 Task: Show available start times in increments of 5 minutes.
Action: Mouse moved to (510, 560)
Screenshot: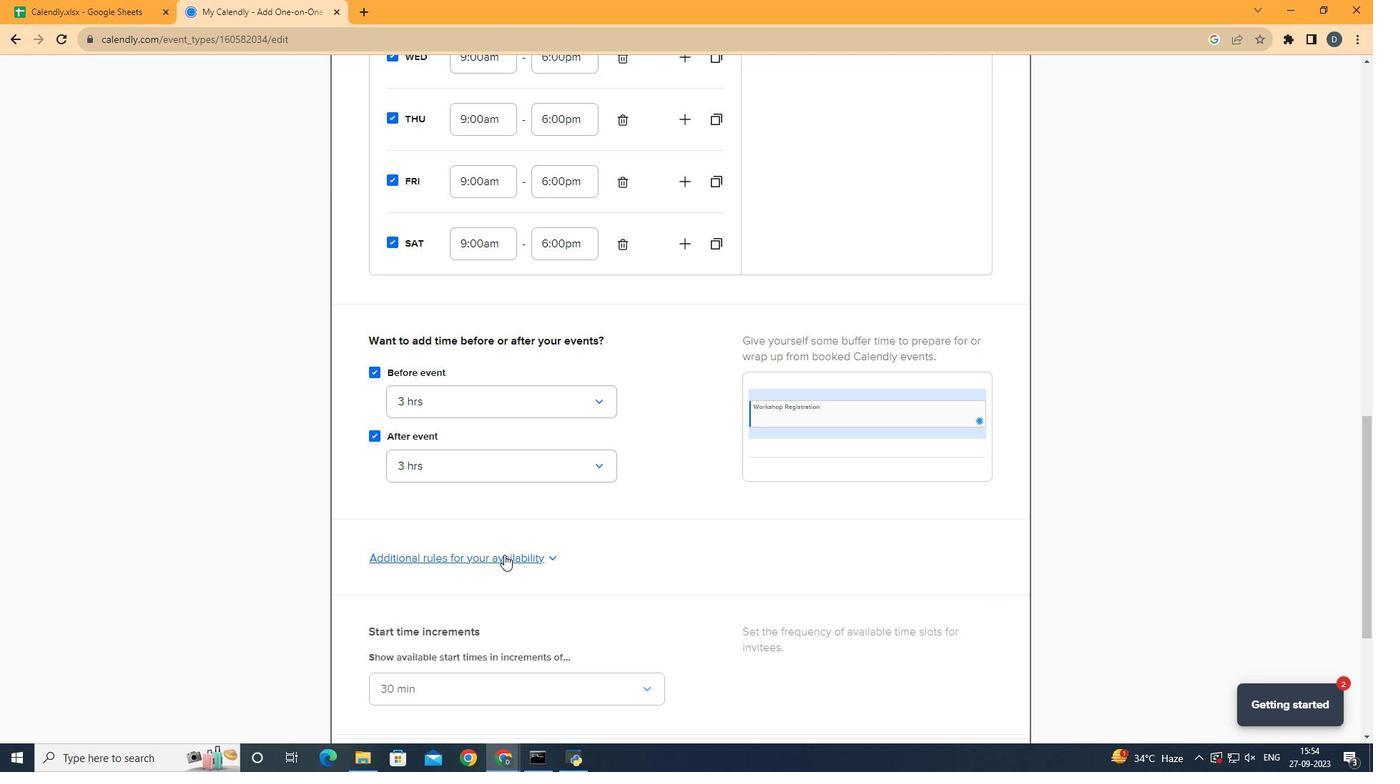 
Action: Mouse pressed left at (510, 560)
Screenshot: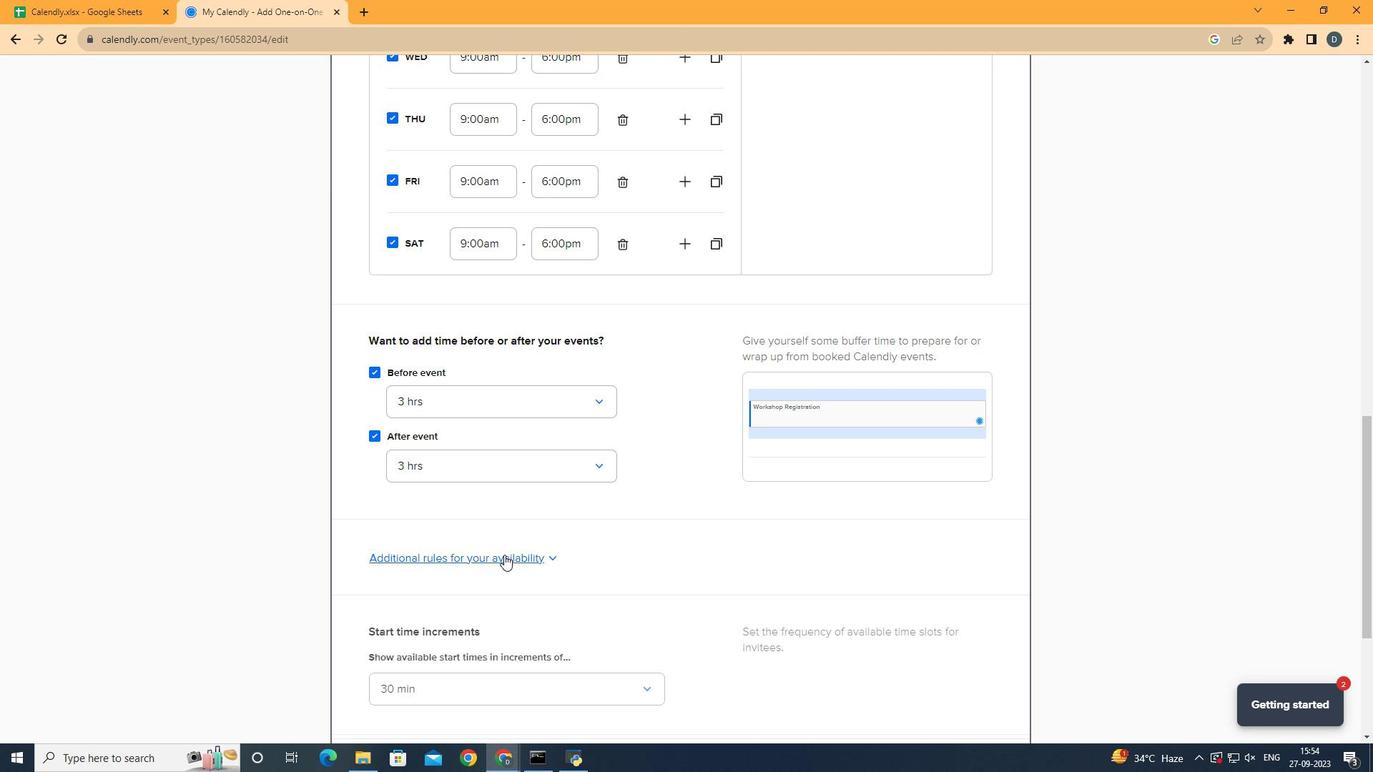 
Action: Mouse moved to (638, 492)
Screenshot: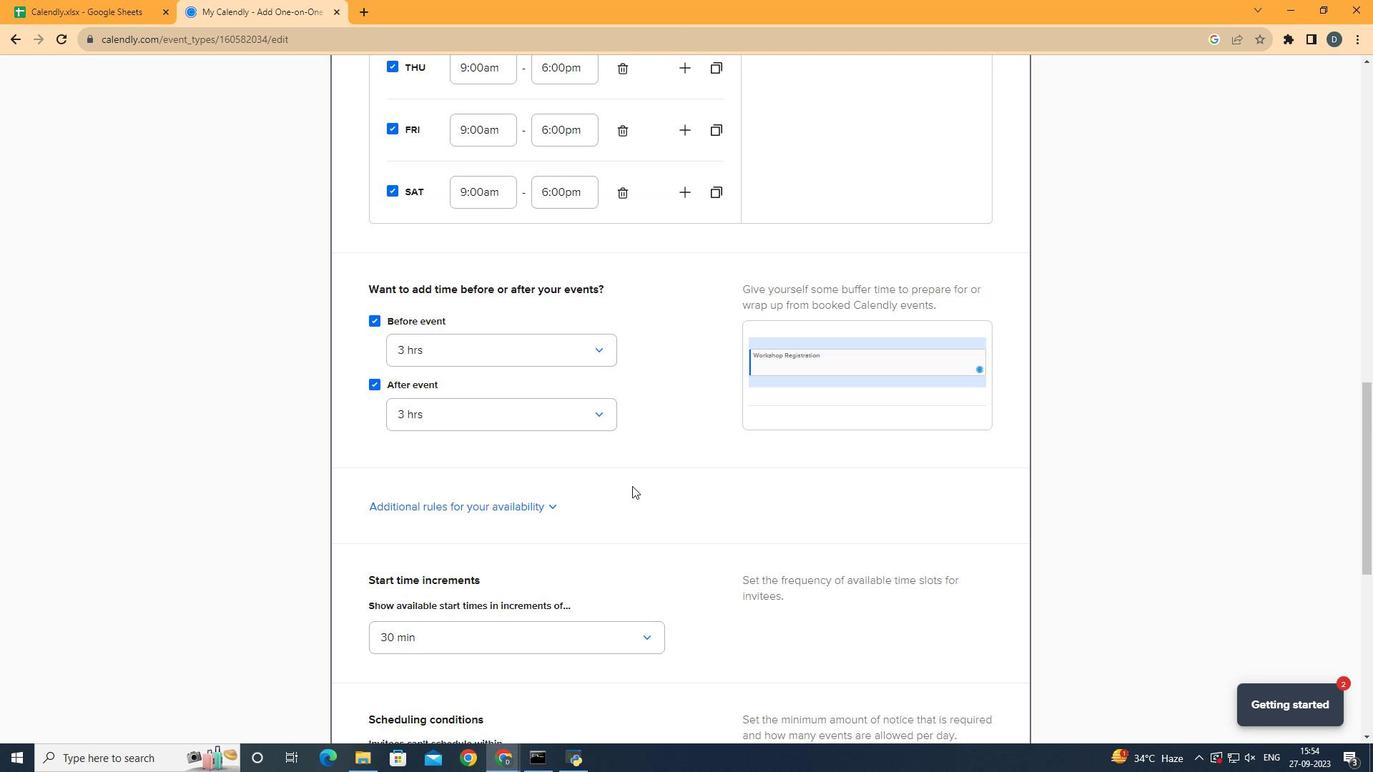 
Action: Mouse scrolled (638, 491) with delta (0, 0)
Screenshot: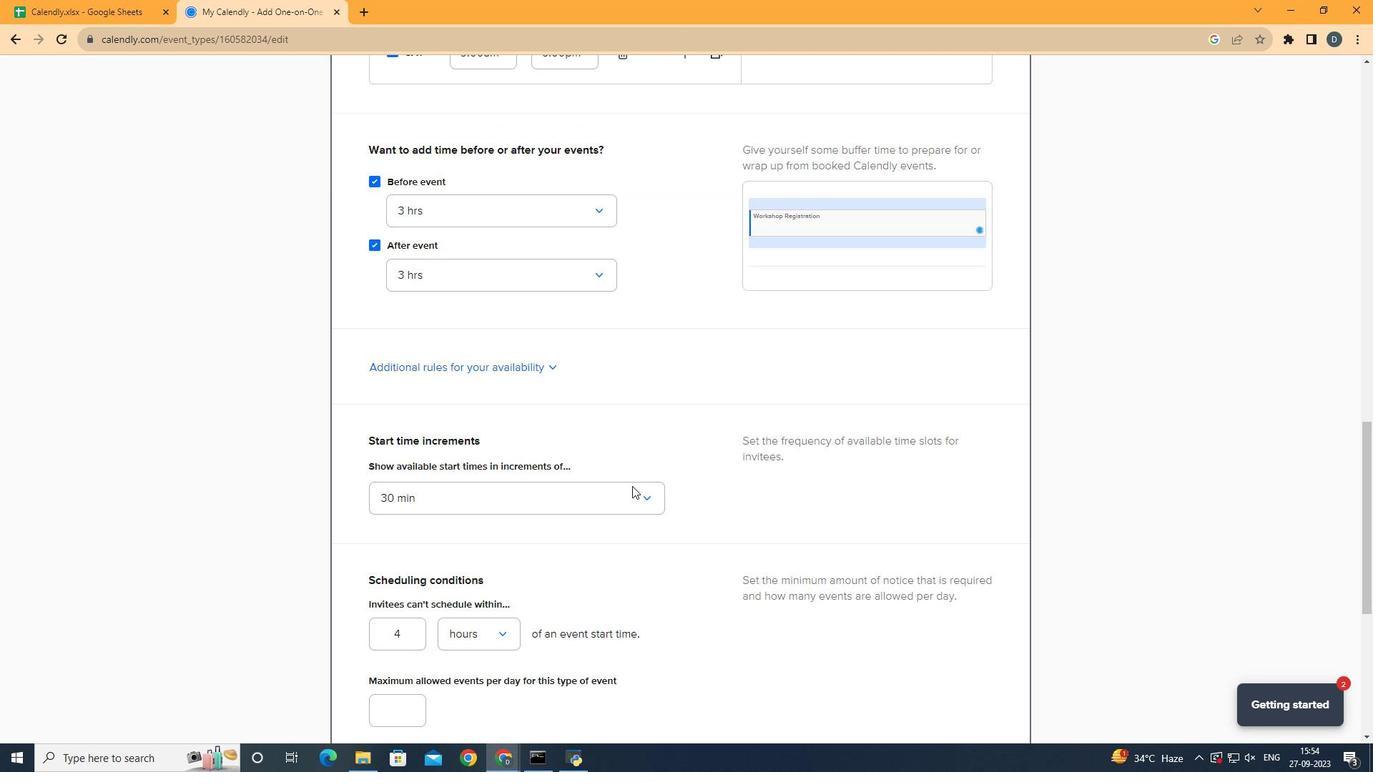 
Action: Mouse scrolled (638, 491) with delta (0, 0)
Screenshot: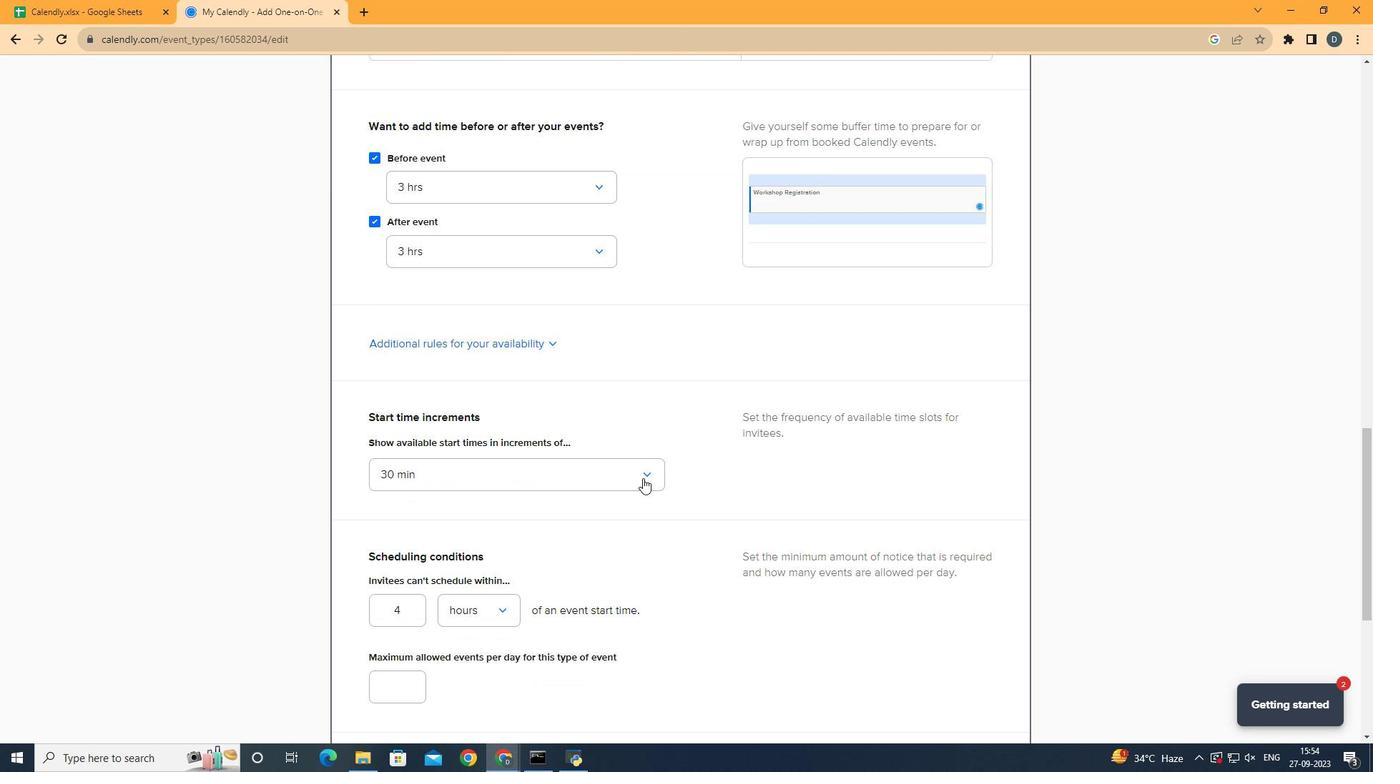 
Action: Mouse scrolled (638, 491) with delta (0, 0)
Screenshot: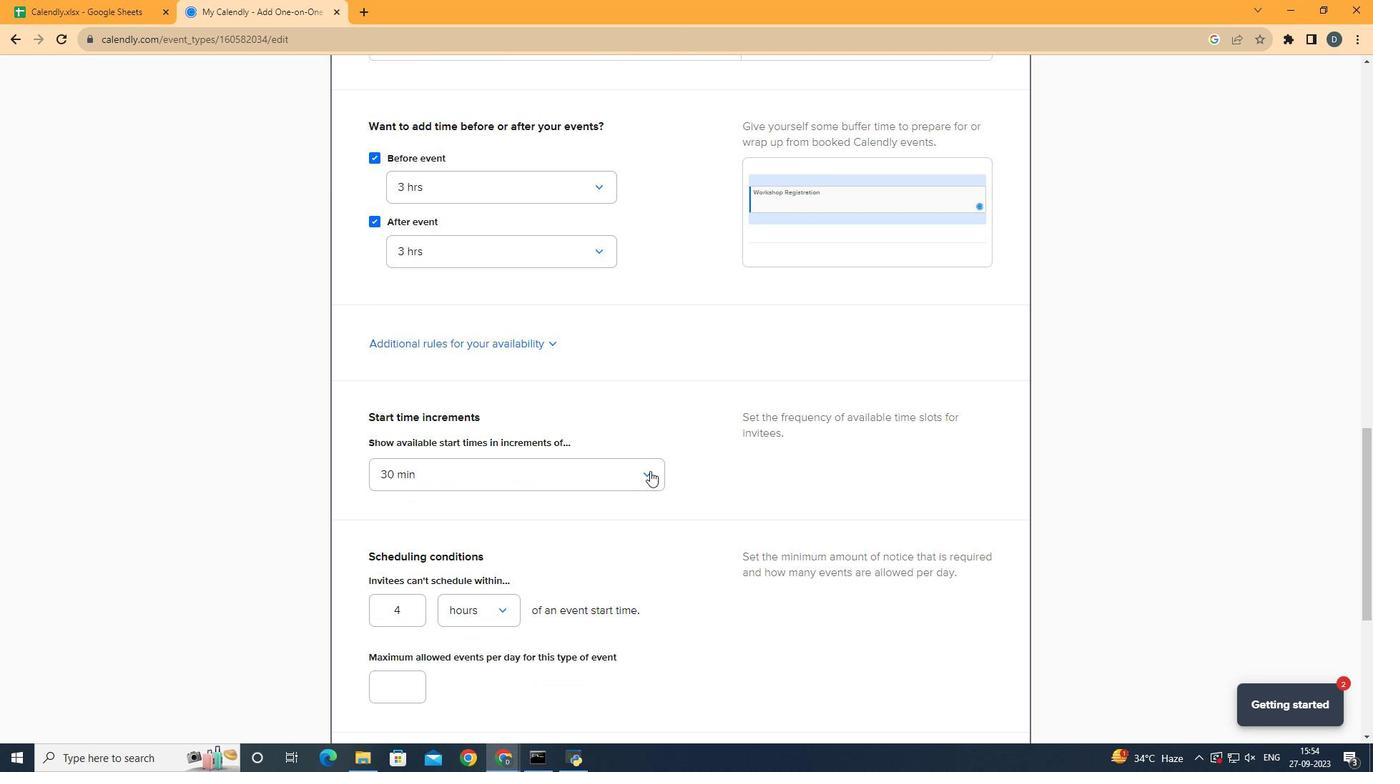 
Action: Mouse moved to (691, 450)
Screenshot: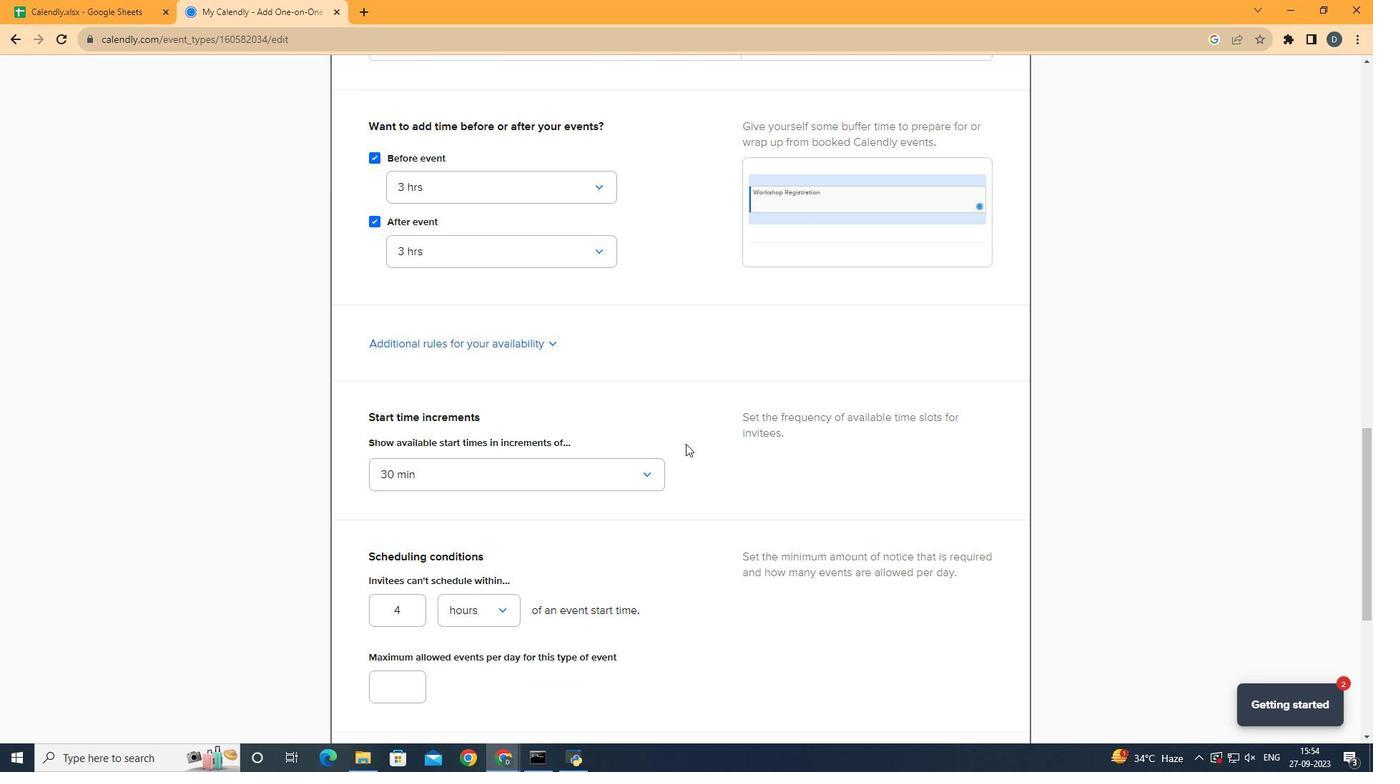 
Action: Mouse scrolled (691, 449) with delta (0, 0)
Screenshot: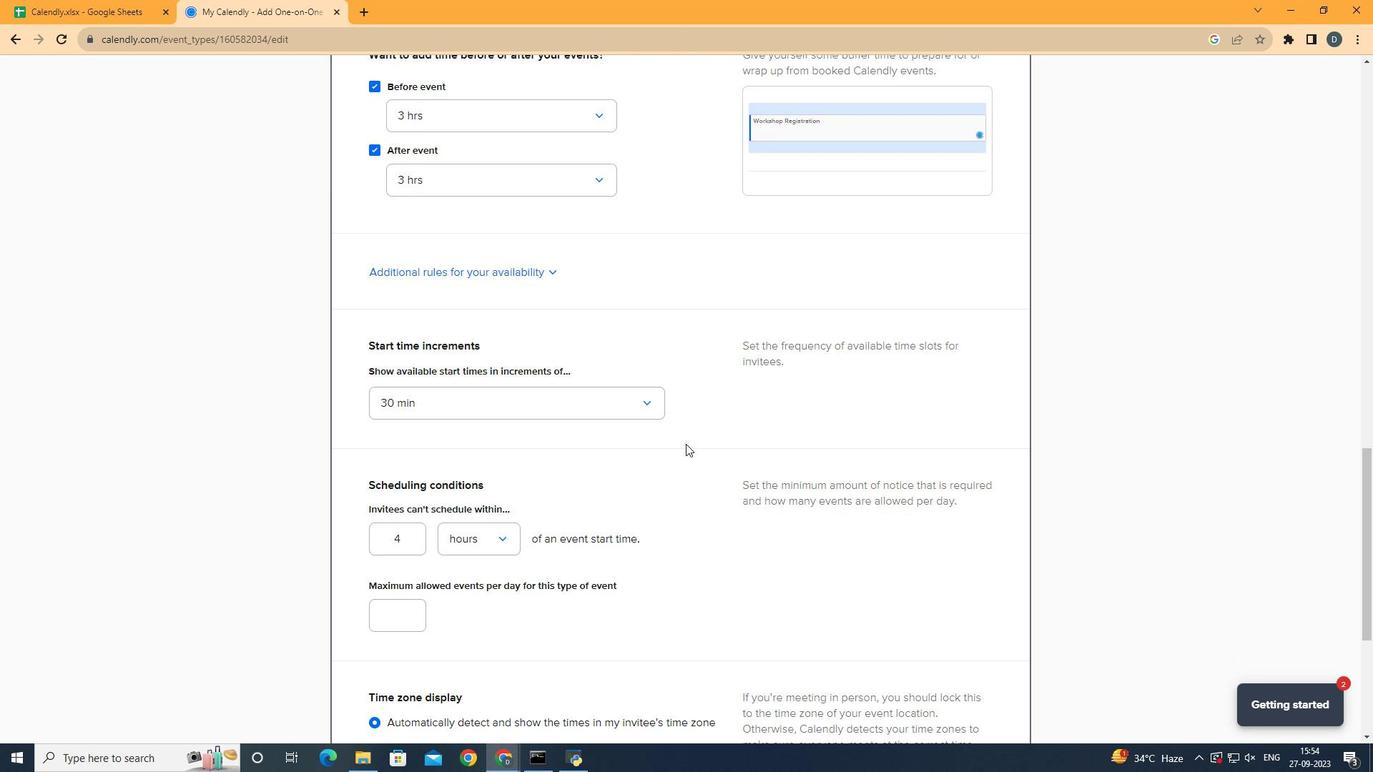 
Action: Mouse scrolled (691, 449) with delta (0, 0)
Screenshot: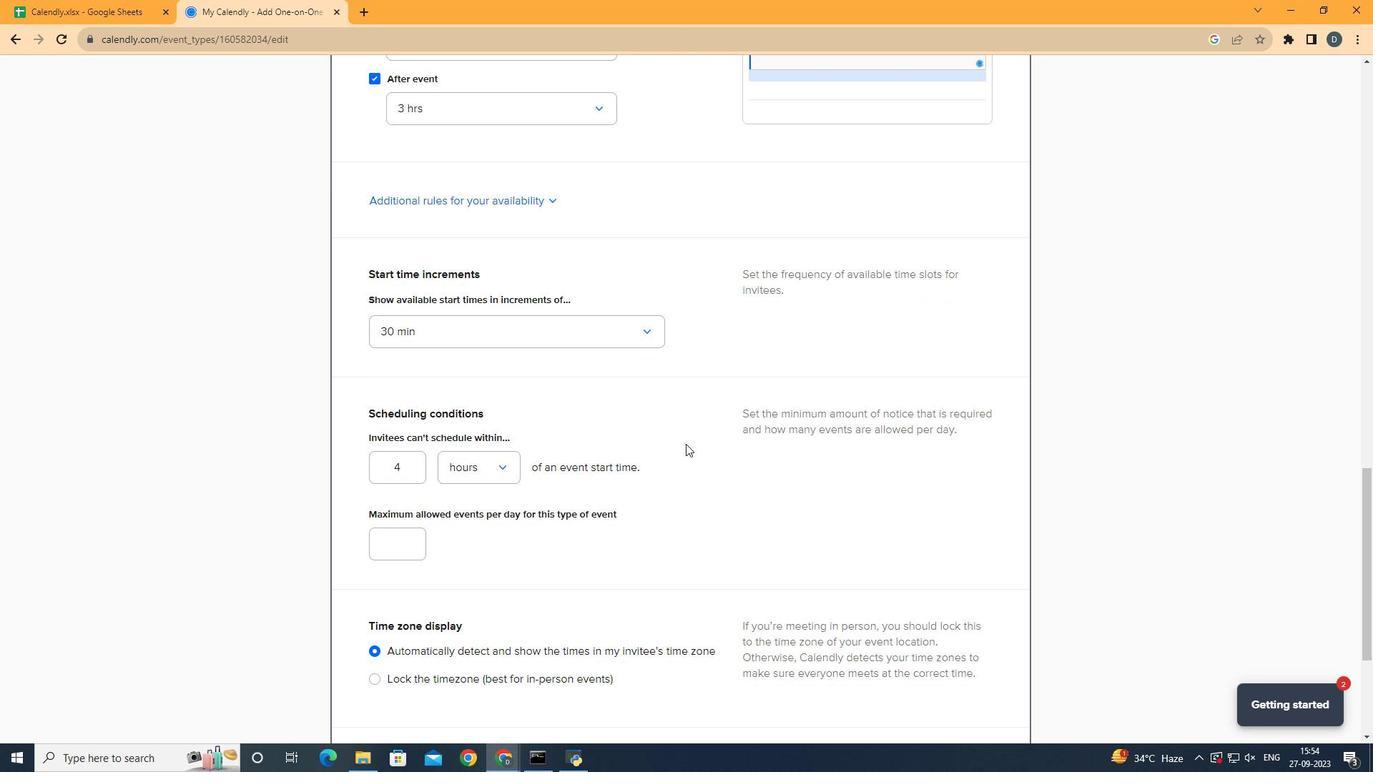 
Action: Mouse moved to (631, 331)
Screenshot: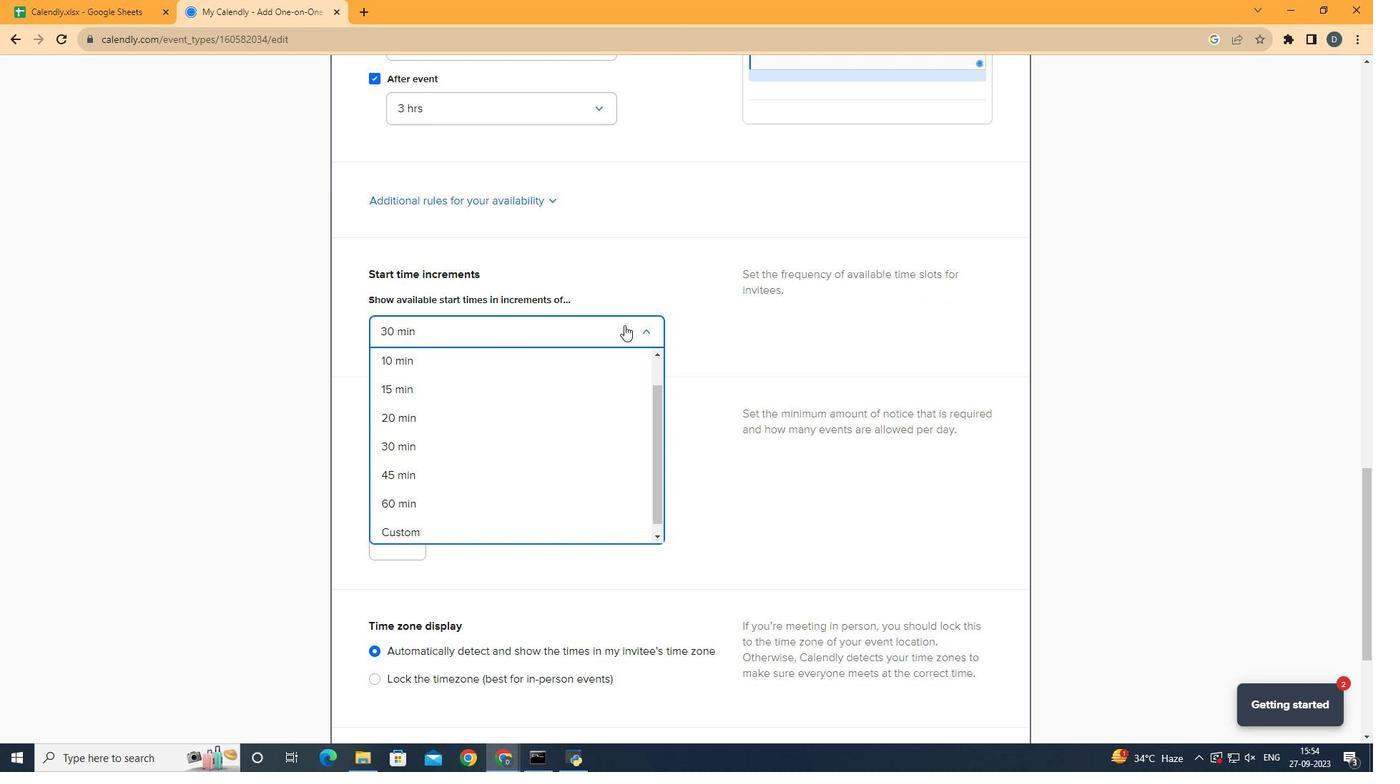 
Action: Mouse pressed left at (631, 331)
Screenshot: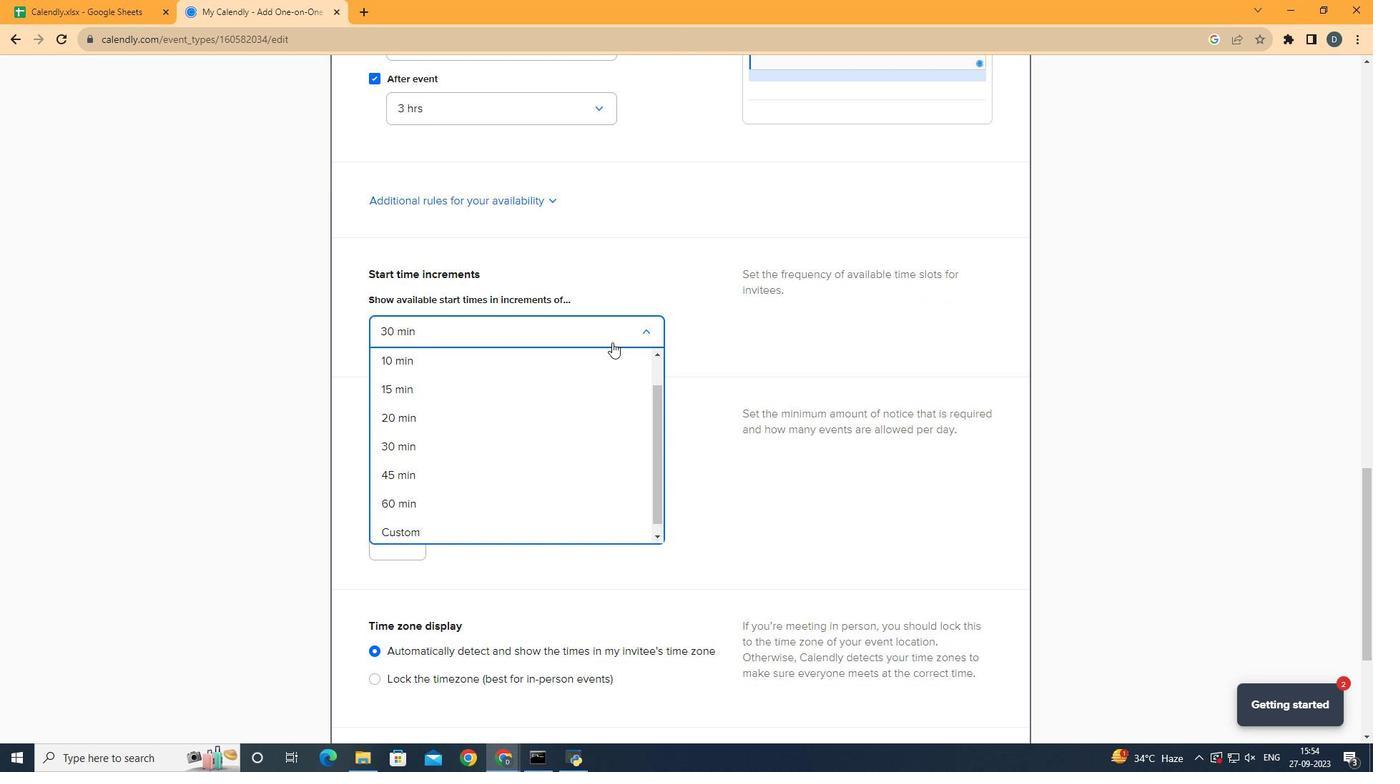 
Action: Mouse moved to (585, 374)
Screenshot: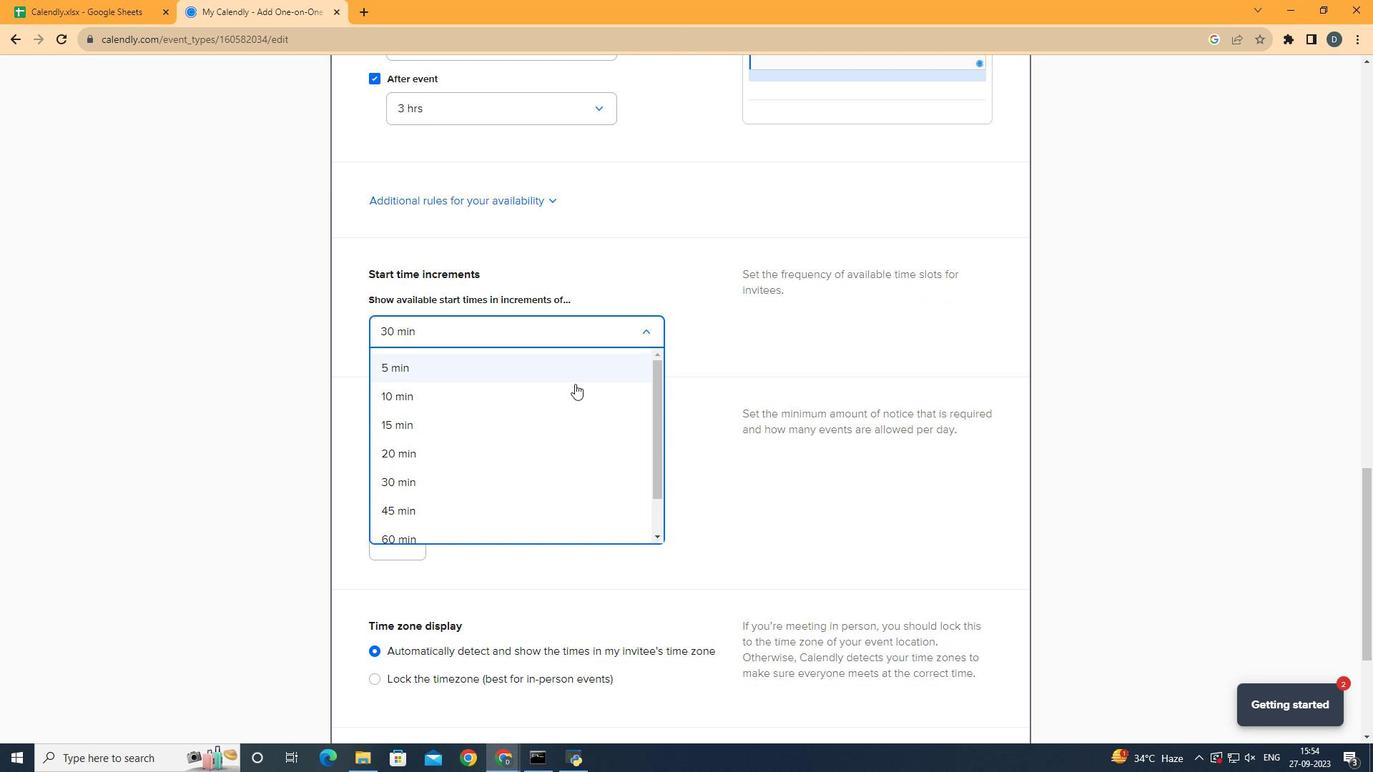 
Action: Mouse scrolled (585, 375) with delta (0, 0)
Screenshot: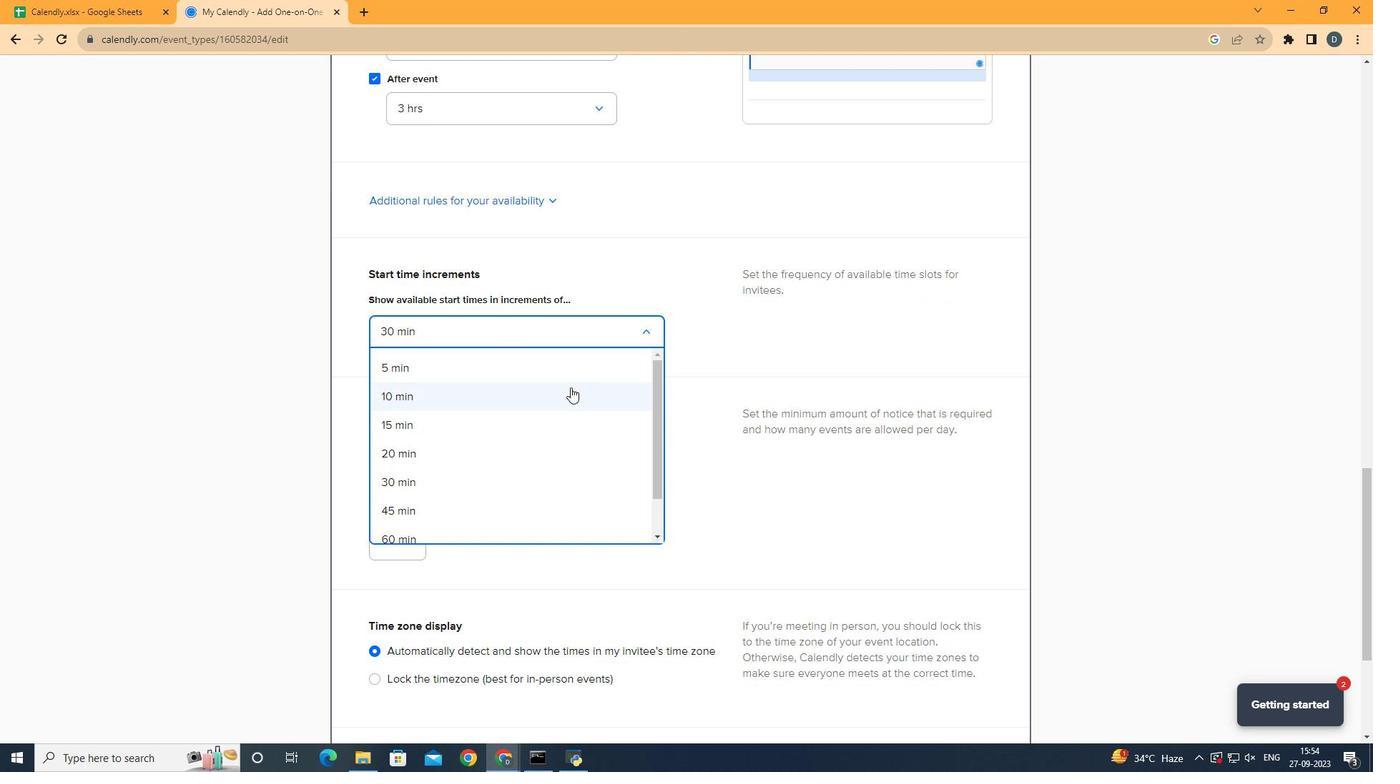 
Action: Mouse scrolled (585, 375) with delta (0, 0)
Screenshot: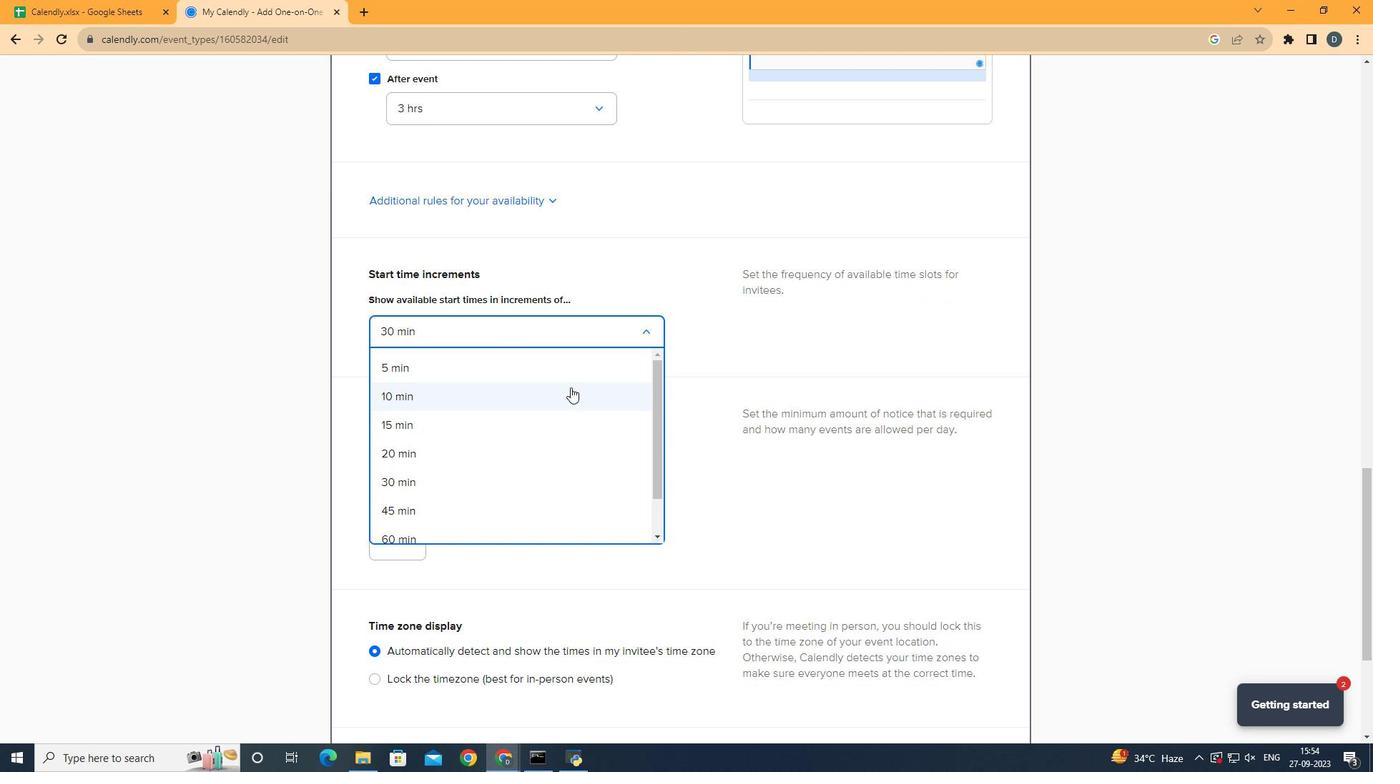 
Action: Mouse moved to (585, 375)
Screenshot: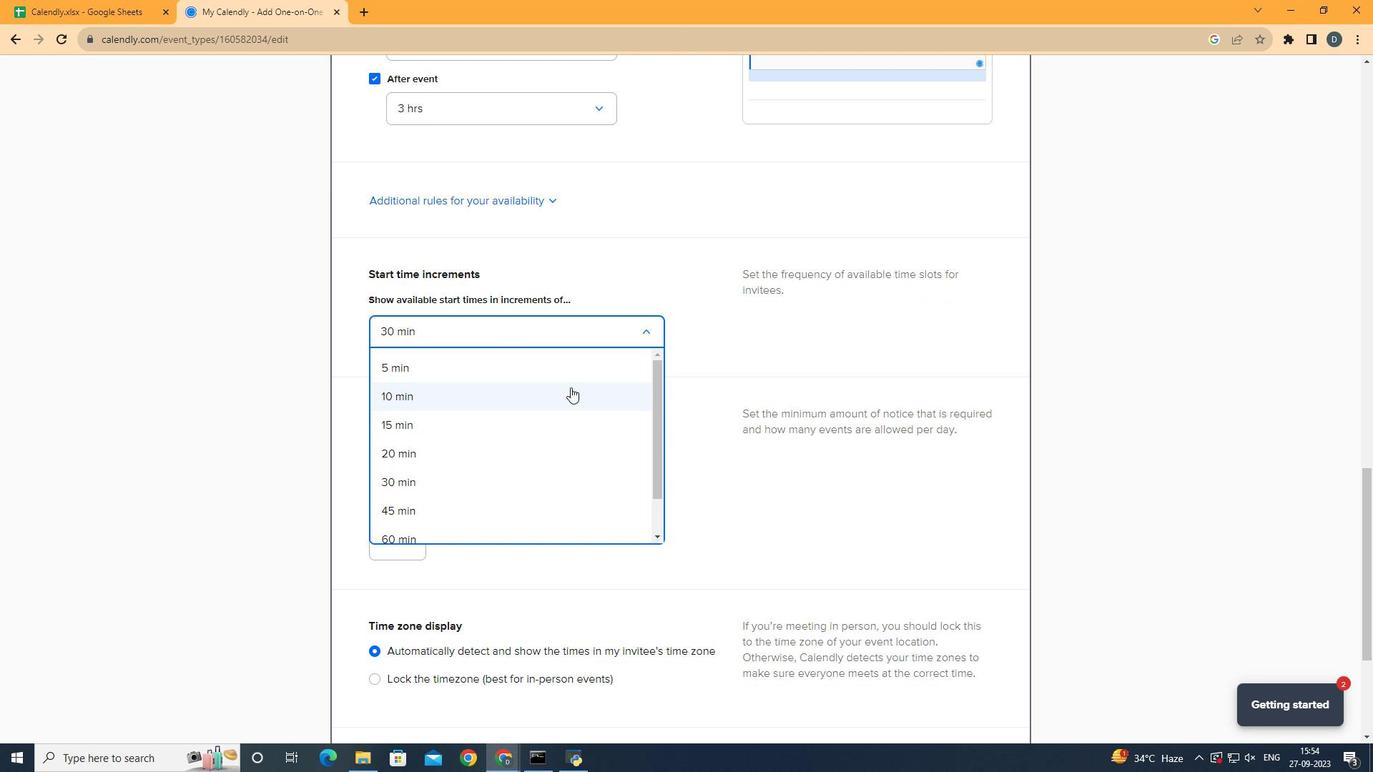 
Action: Mouse scrolled (585, 376) with delta (0, 0)
Screenshot: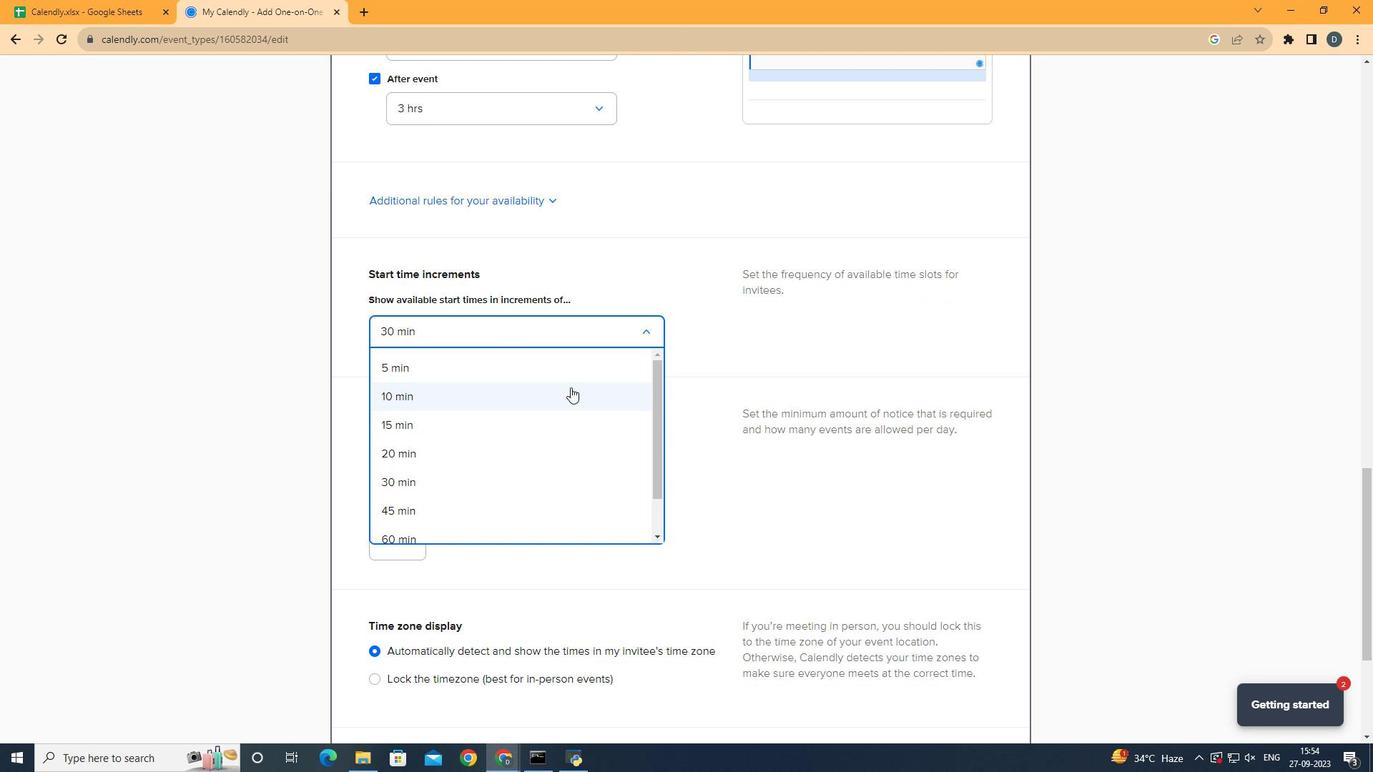 
Action: Mouse moved to (573, 382)
Screenshot: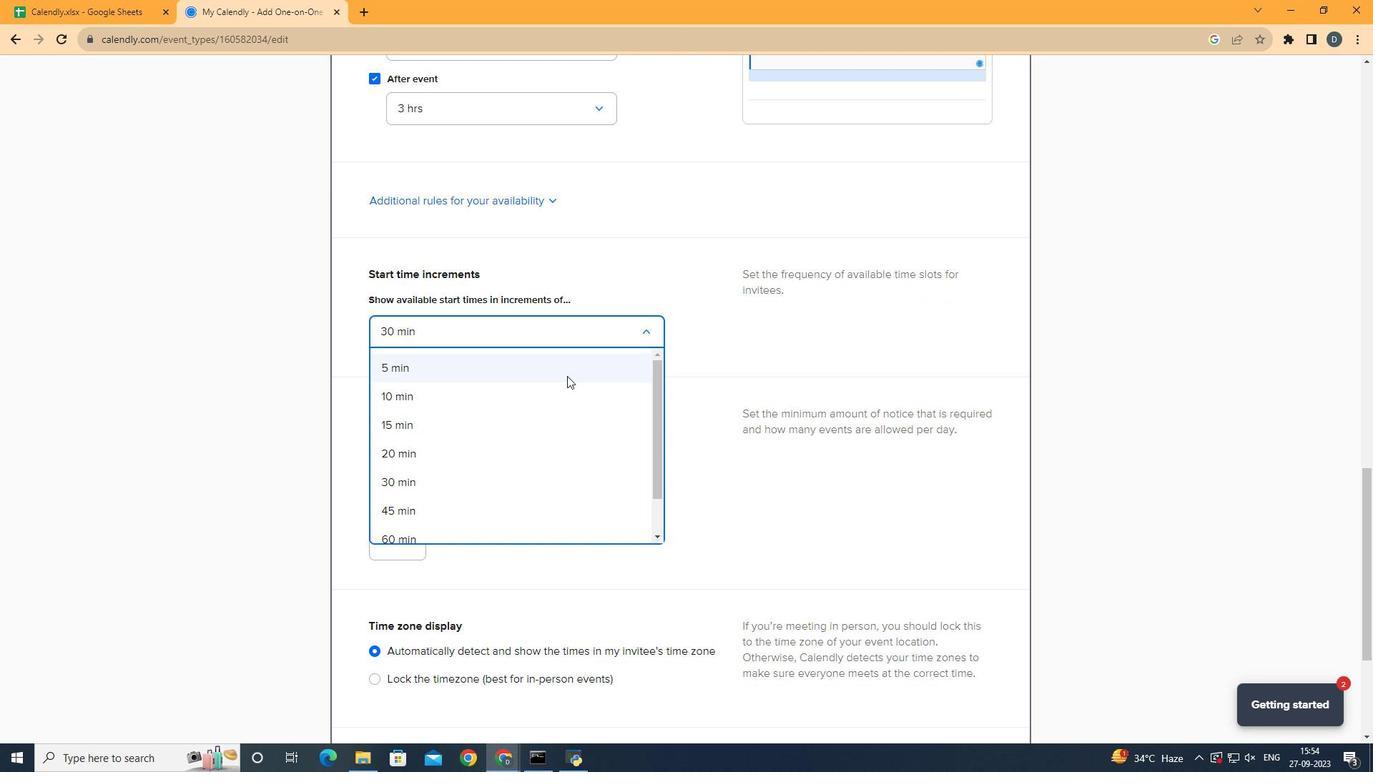 
Action: Mouse pressed left at (573, 382)
Screenshot: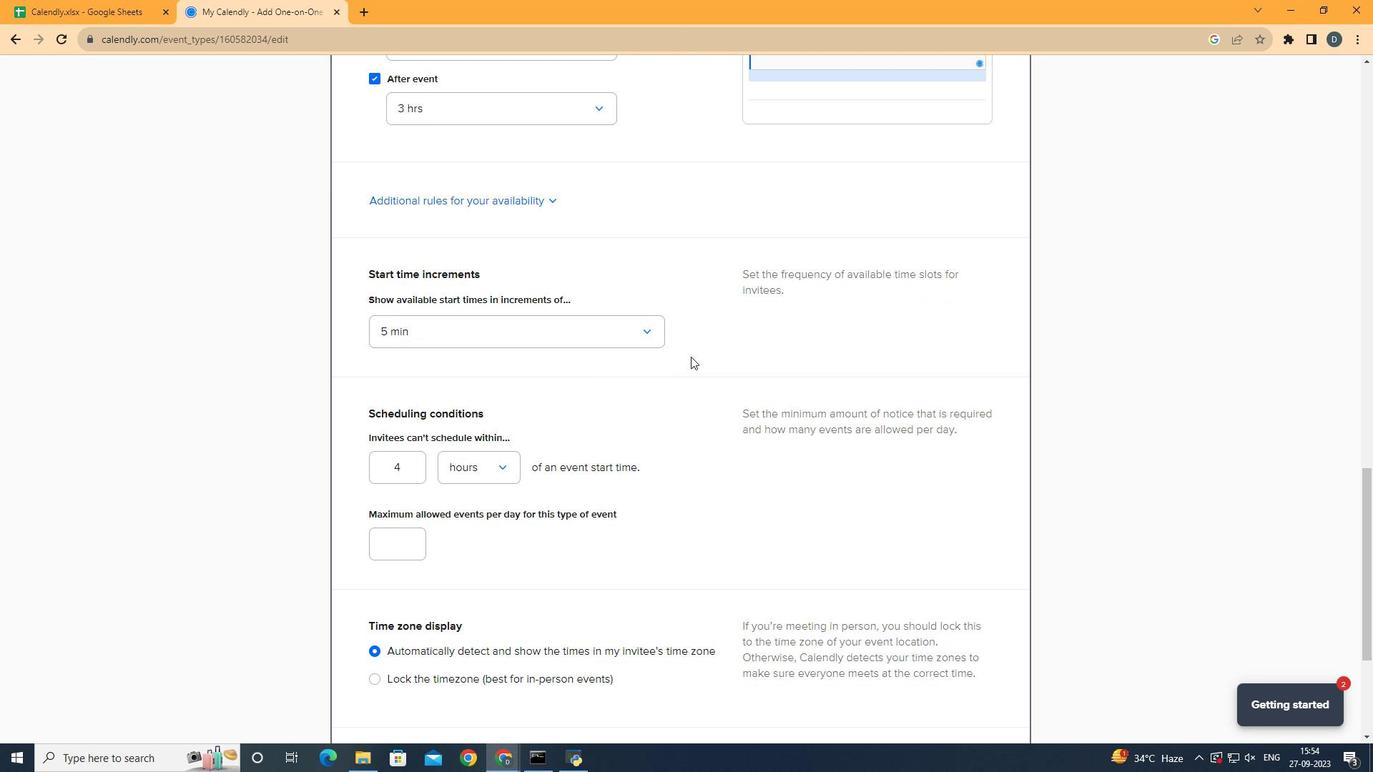 
Action: Mouse moved to (697, 364)
Screenshot: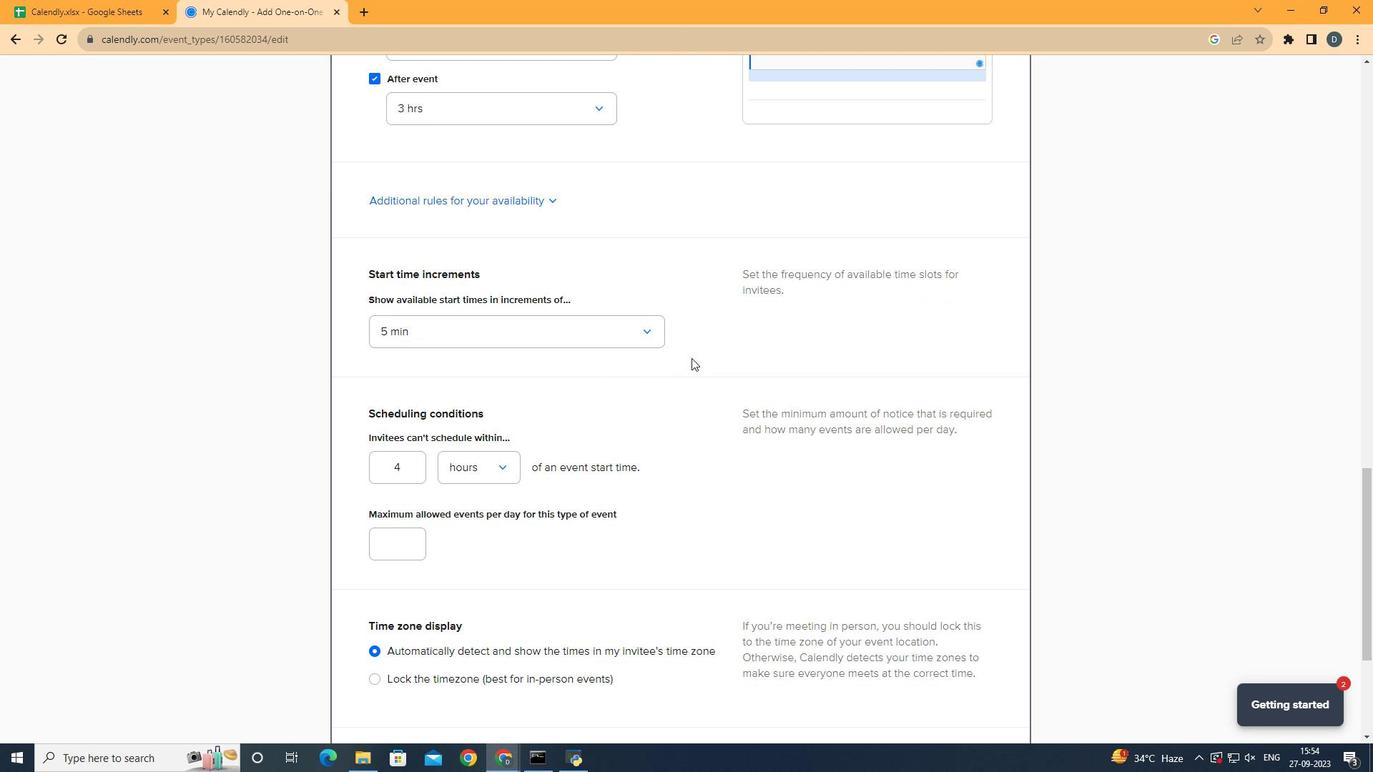 
